 Task: Change the AutoArchive frequency to every 14 days in Outlook.
Action: Mouse moved to (53, 31)
Screenshot: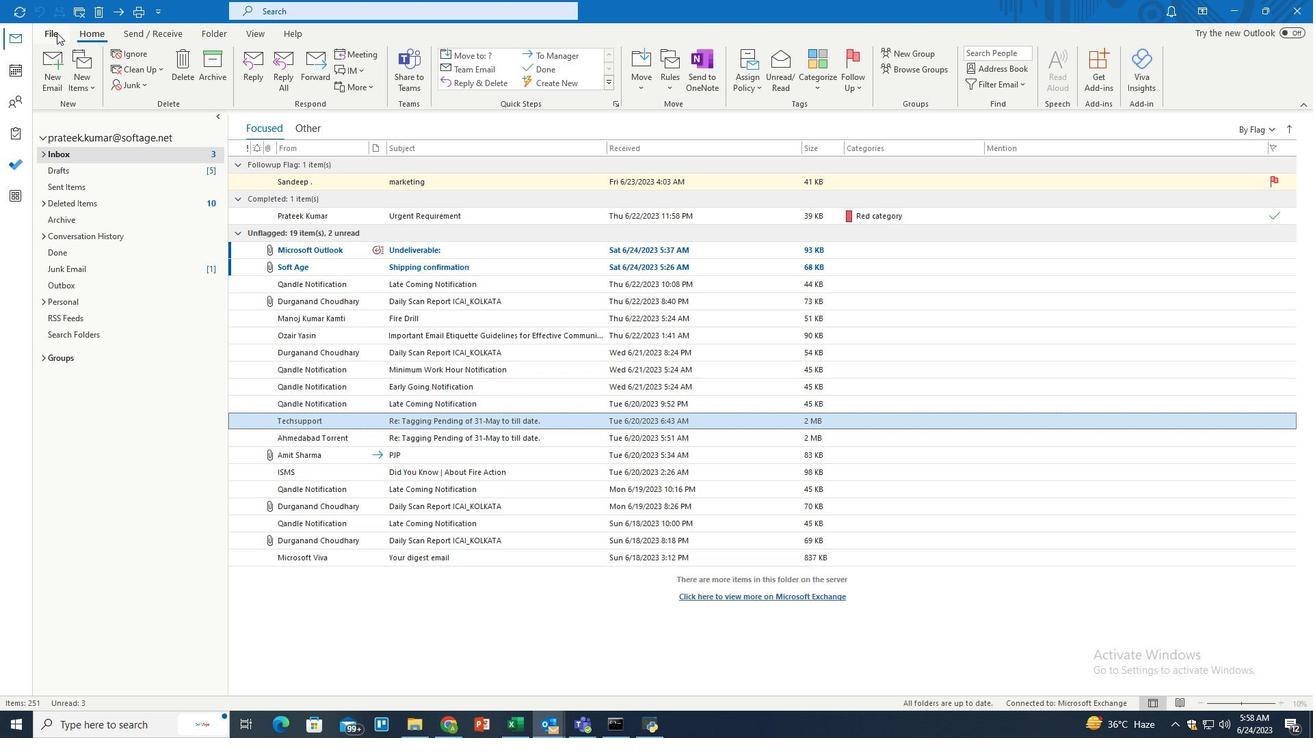 
Action: Mouse pressed left at (53, 31)
Screenshot: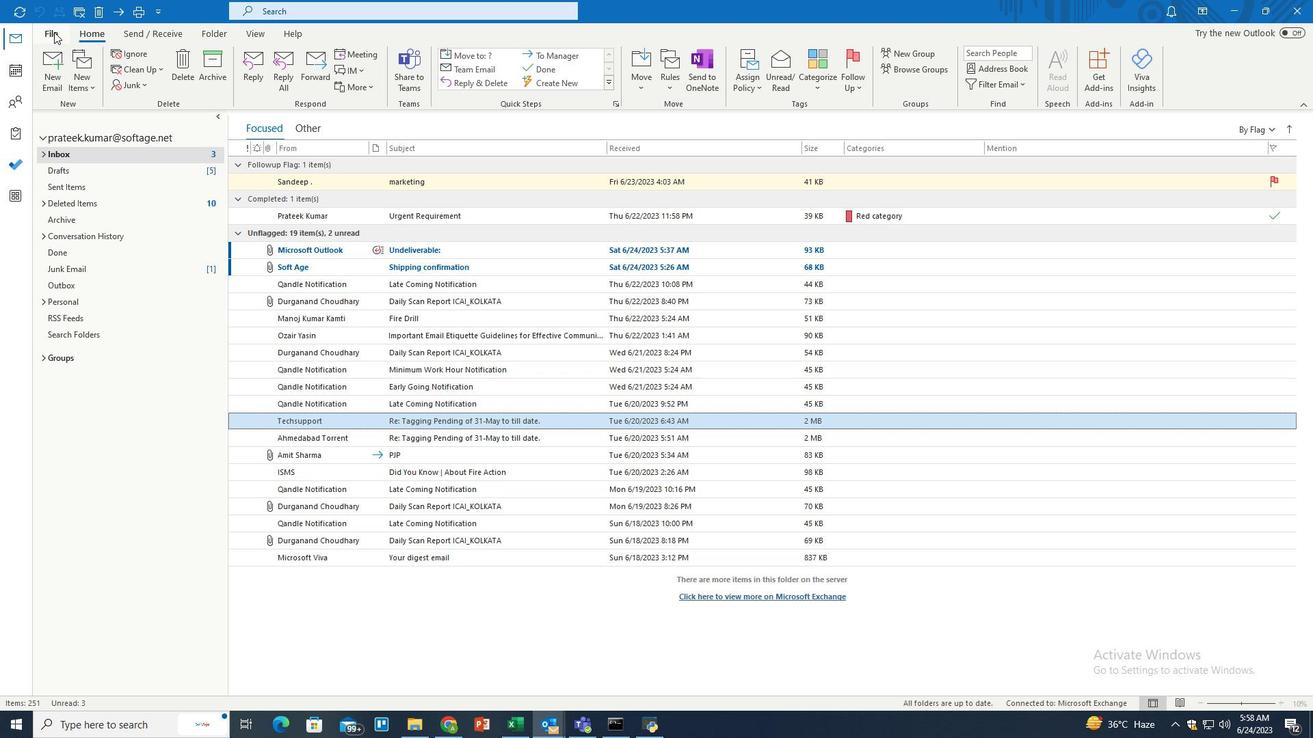 
Action: Mouse moved to (49, 658)
Screenshot: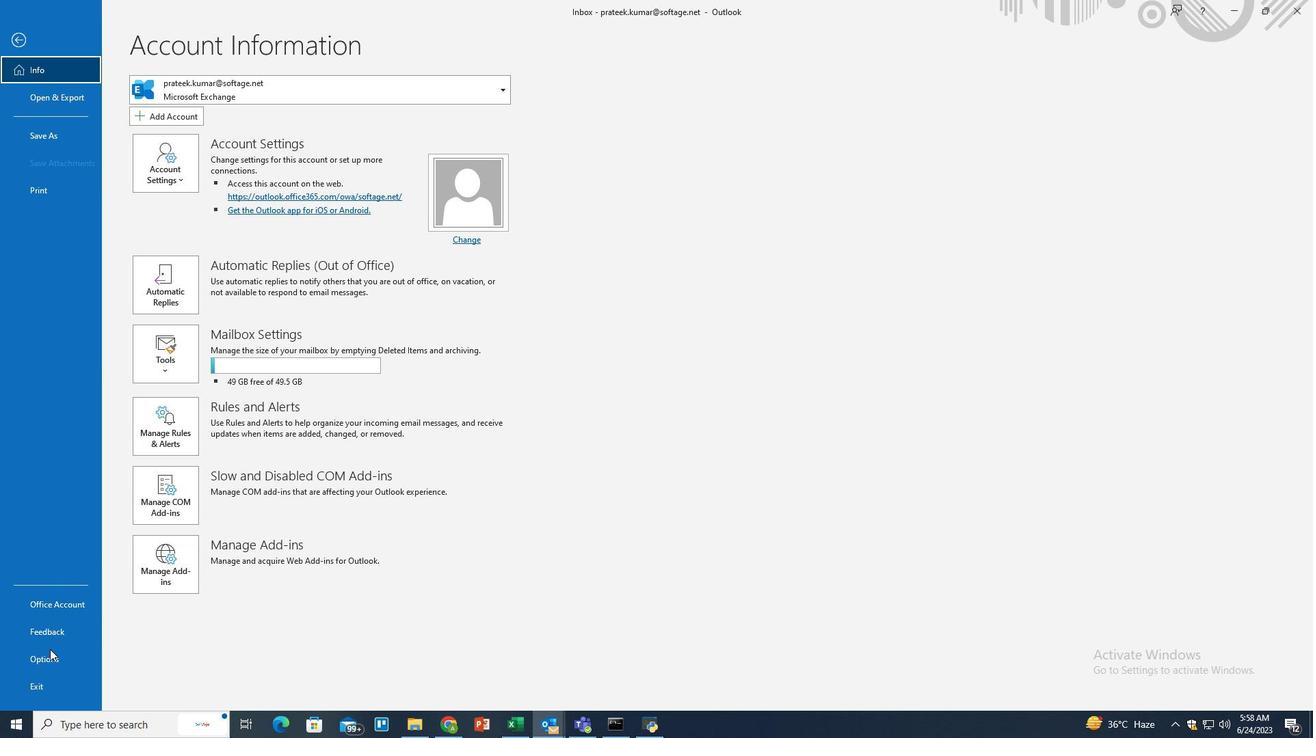 
Action: Mouse pressed left at (49, 658)
Screenshot: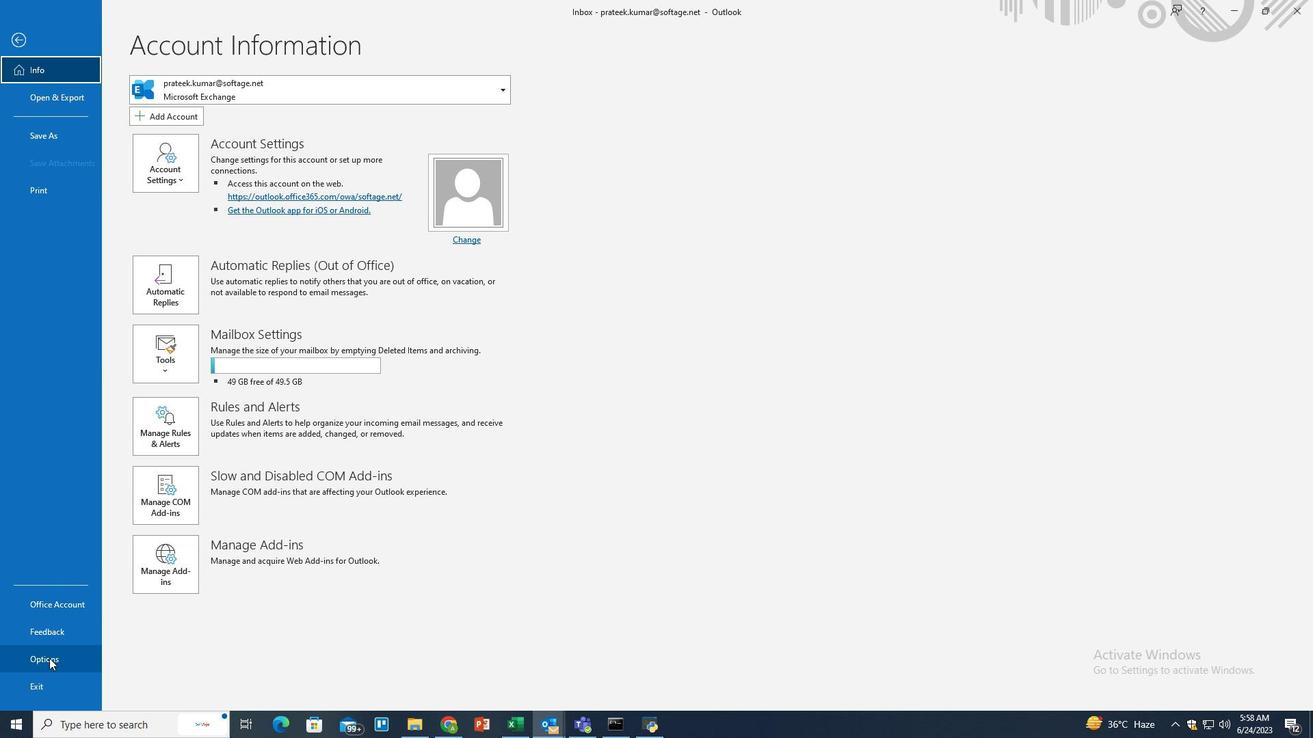 
Action: Mouse moved to (413, 329)
Screenshot: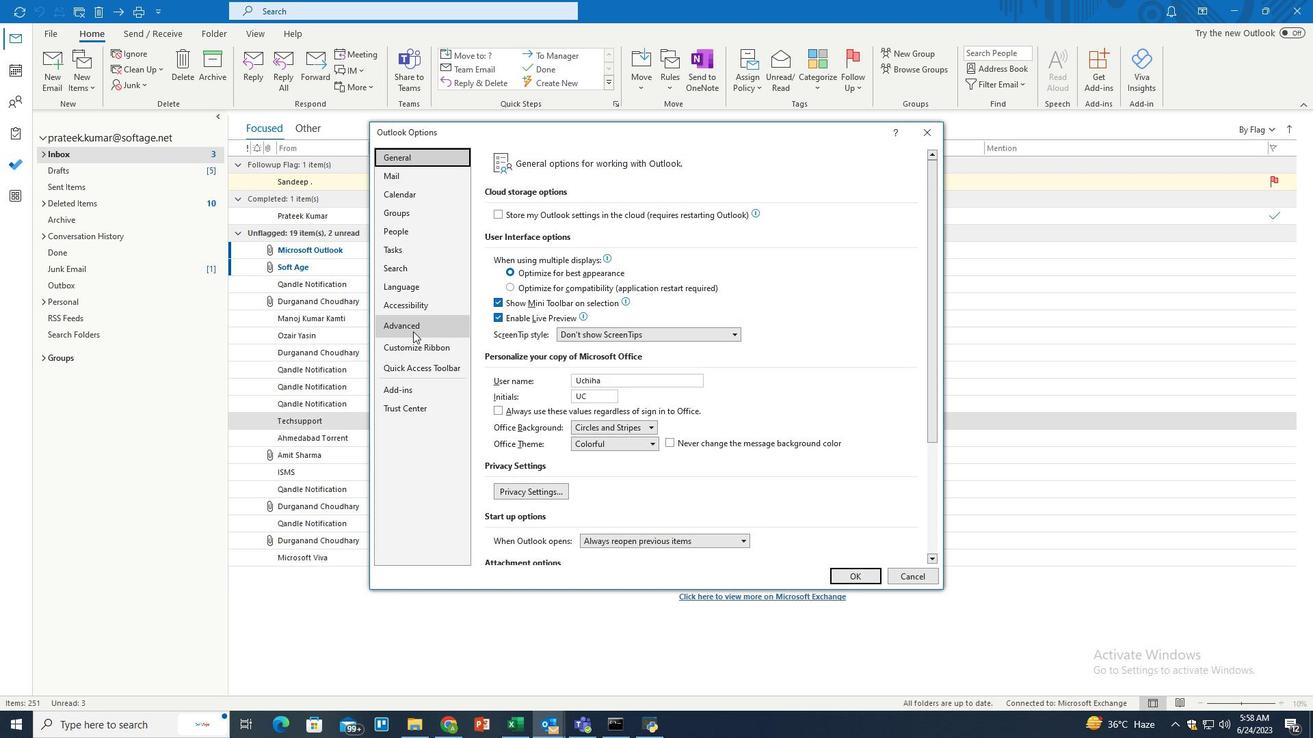 
Action: Mouse pressed left at (413, 329)
Screenshot: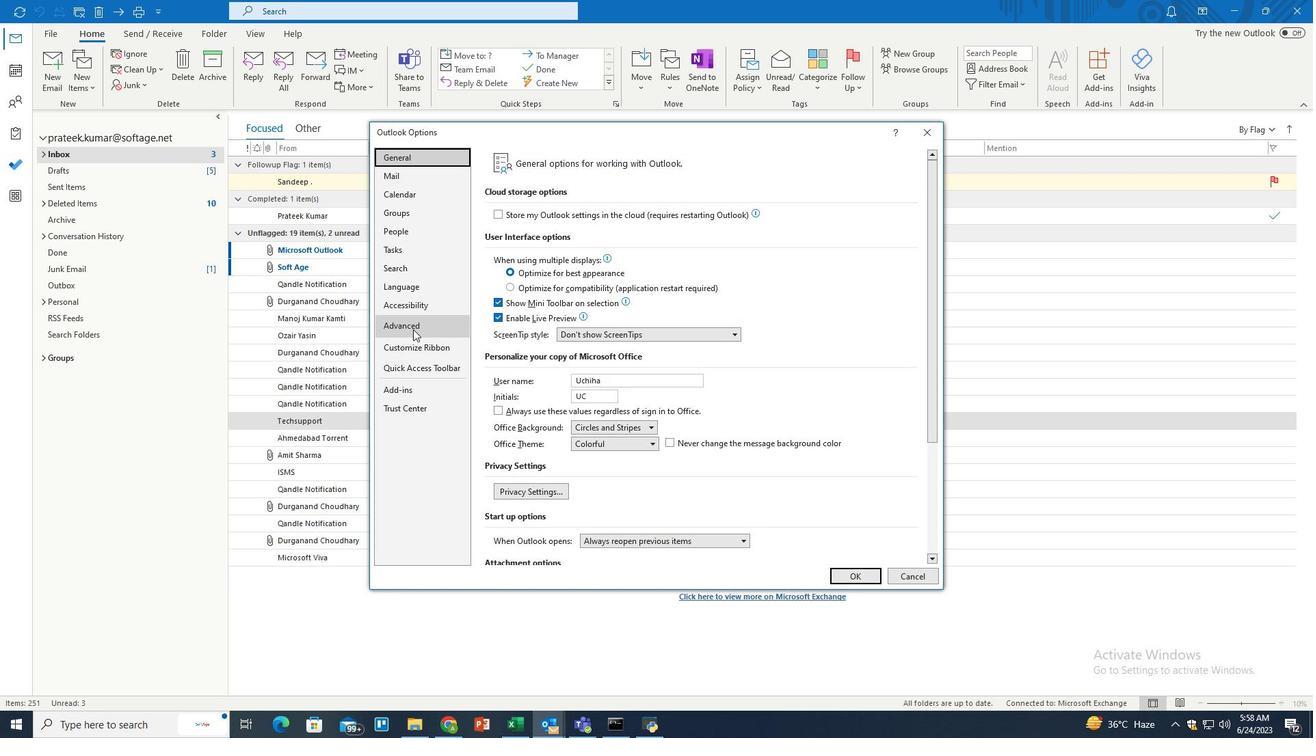 
Action: Mouse moved to (608, 334)
Screenshot: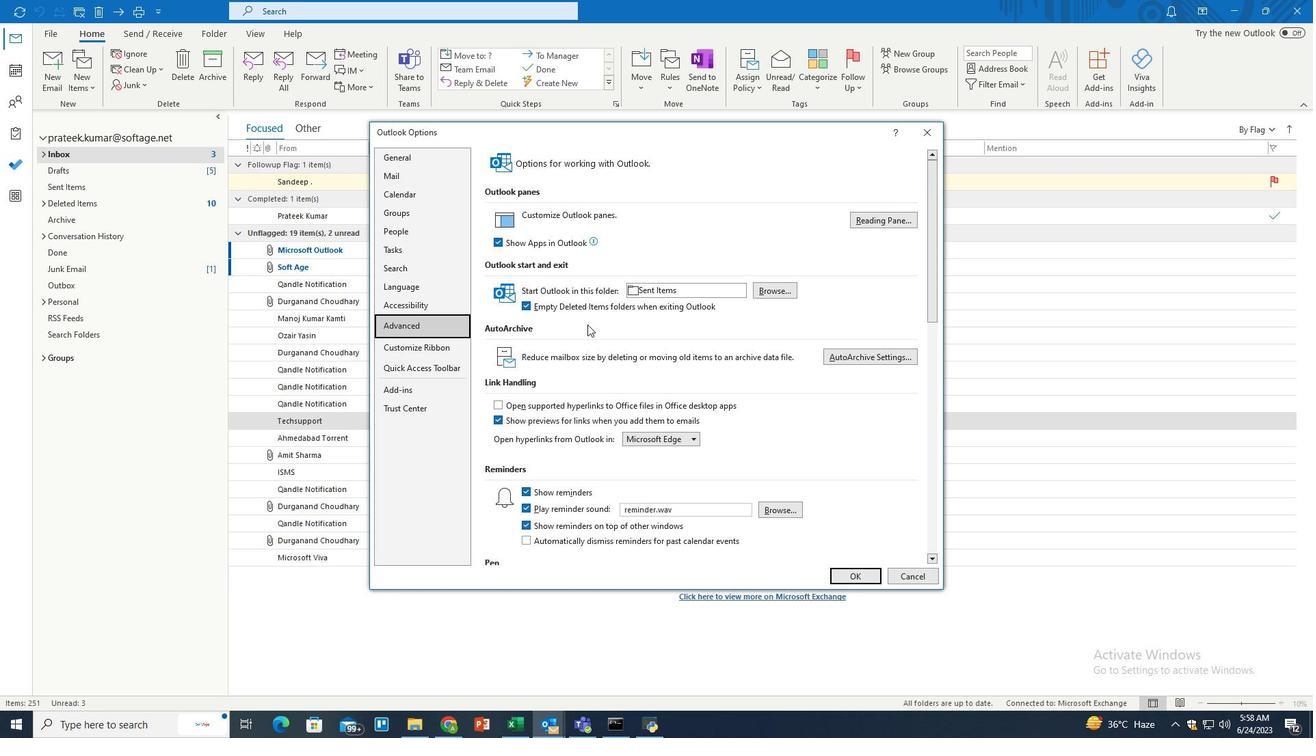 
Action: Mouse scrolled (608, 333) with delta (0, 0)
Screenshot: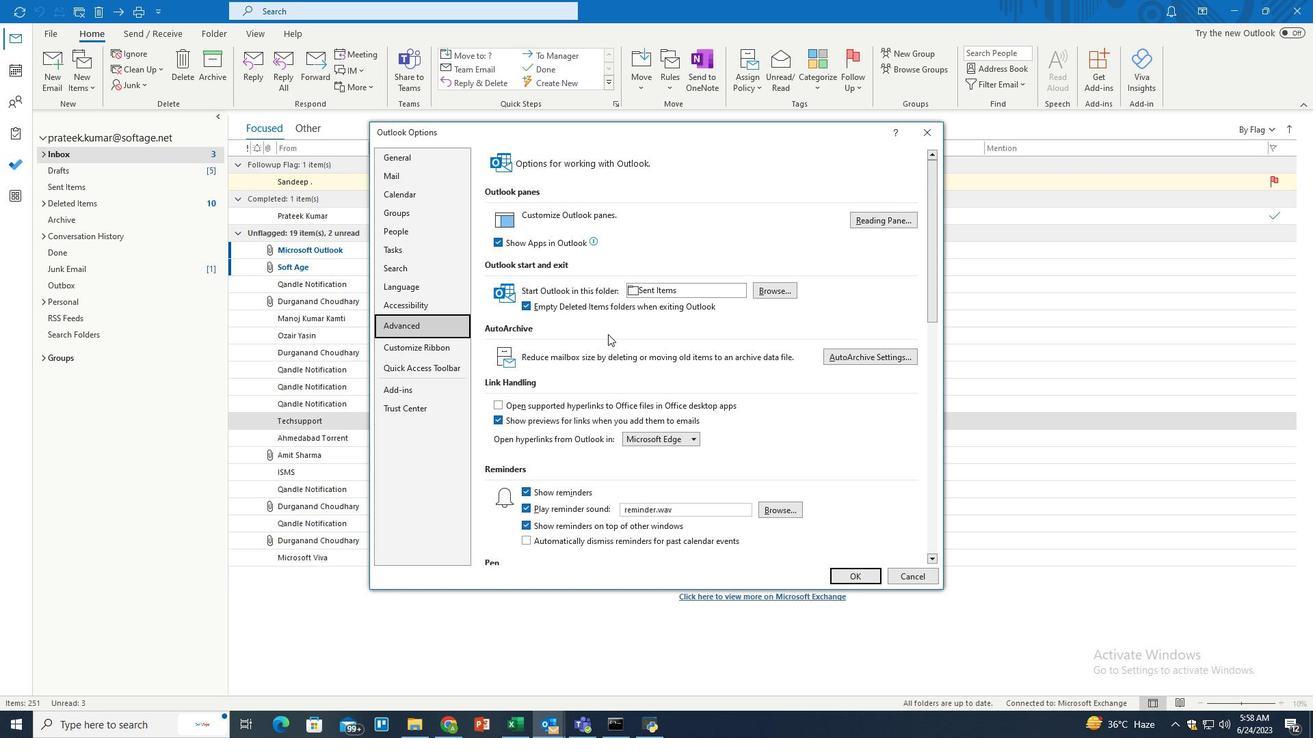 
Action: Mouse moved to (873, 323)
Screenshot: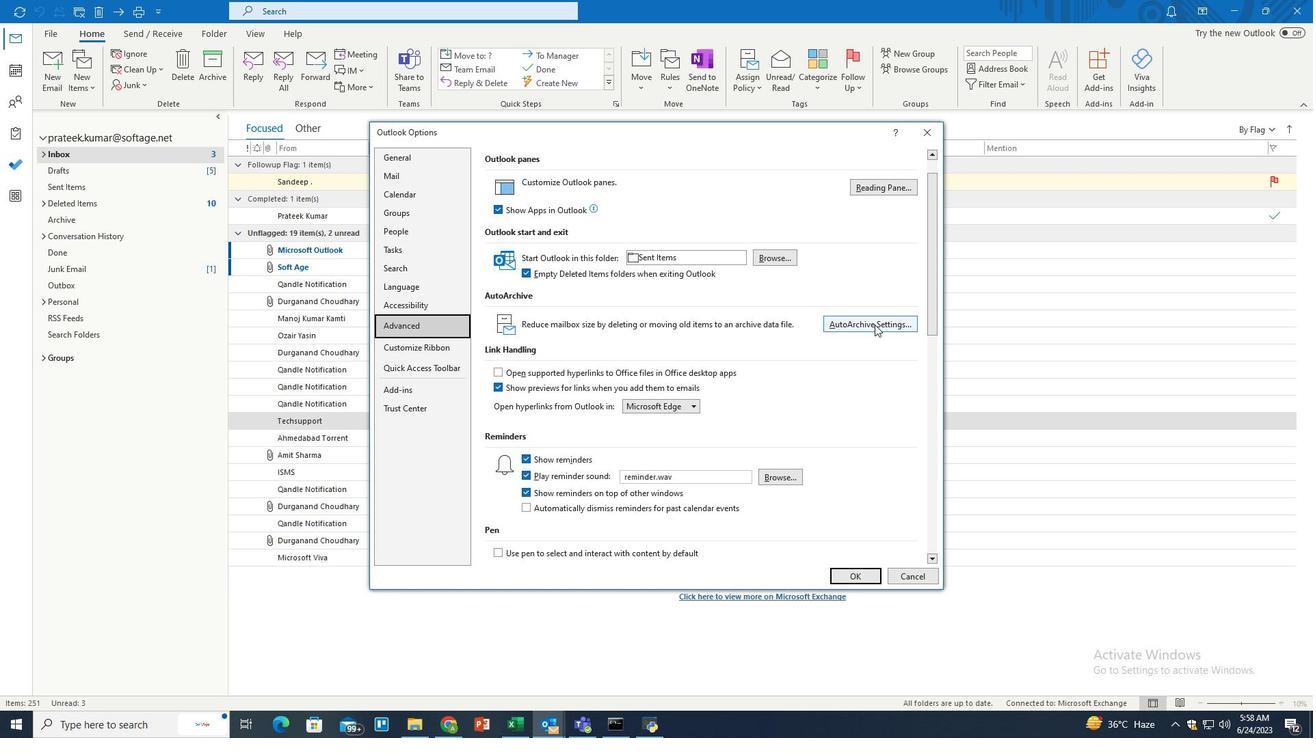 
Action: Mouse pressed left at (873, 323)
Screenshot: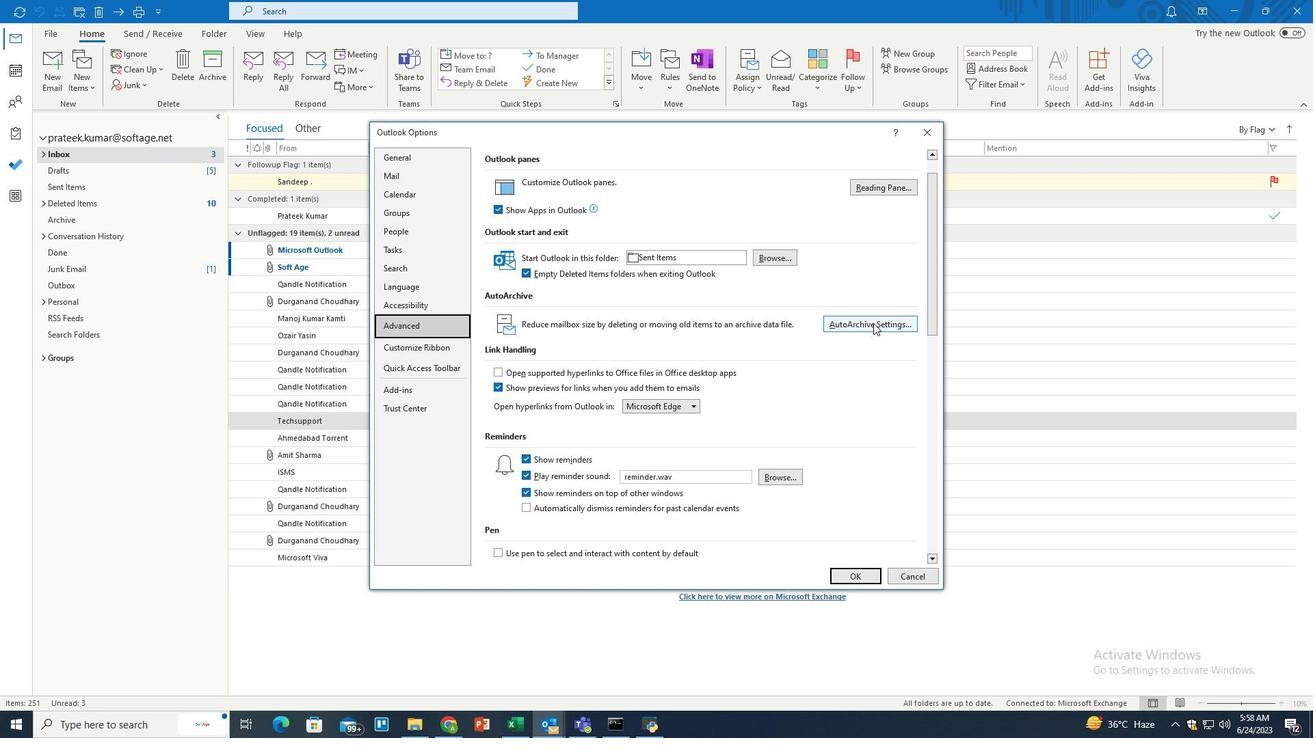 
Action: Mouse moved to (546, 259)
Screenshot: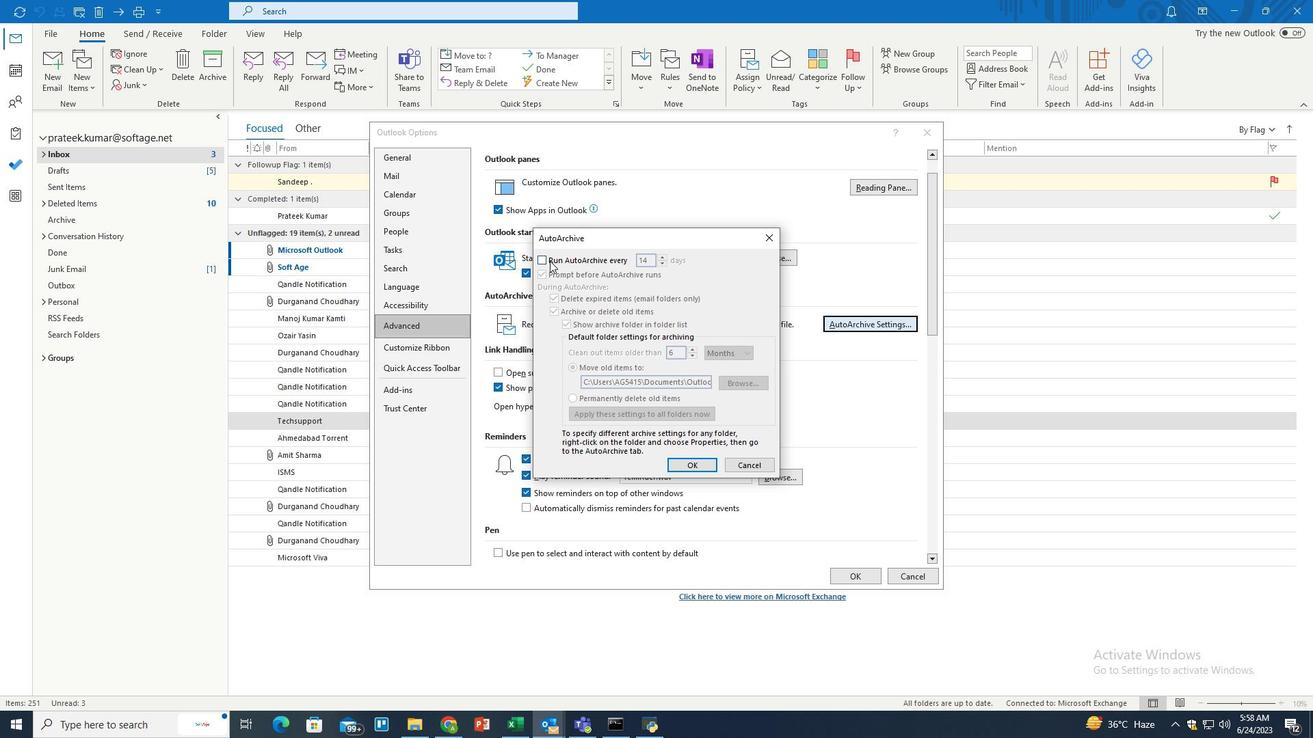 
Action: Mouse pressed left at (546, 259)
Screenshot: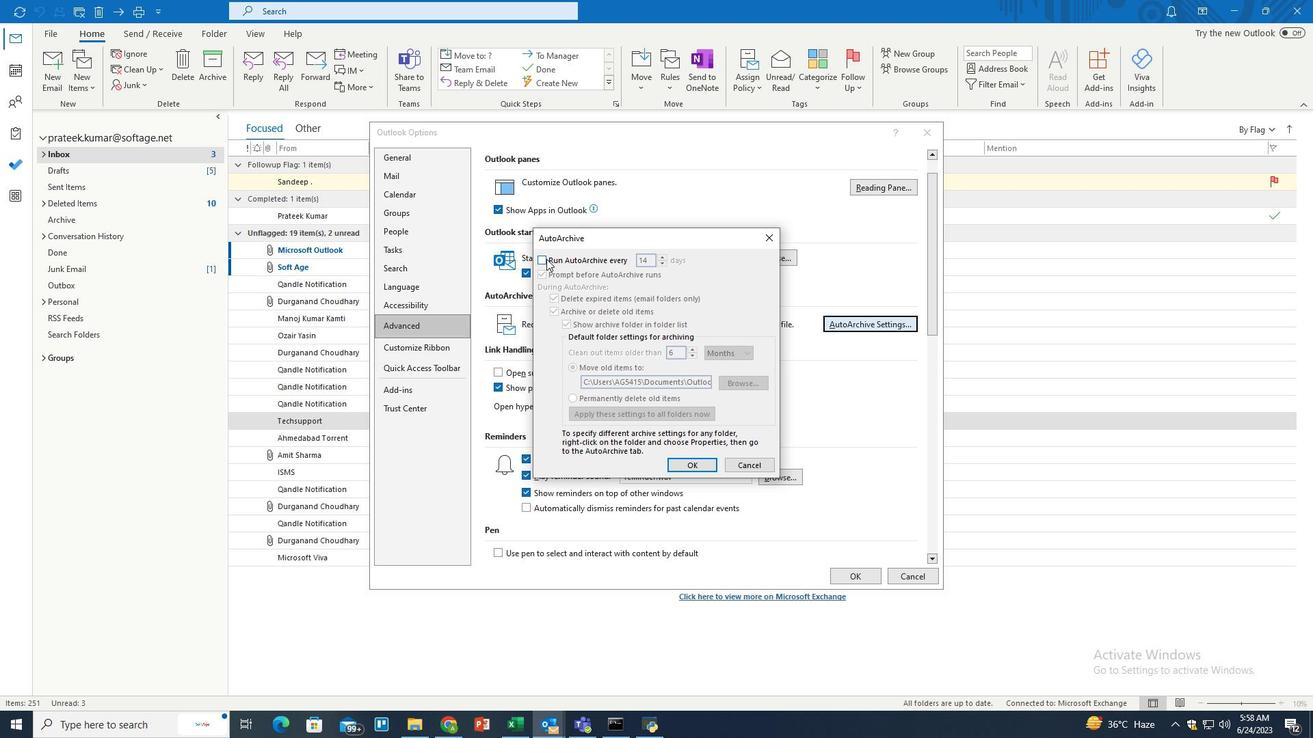 
Action: Mouse moved to (661, 255)
Screenshot: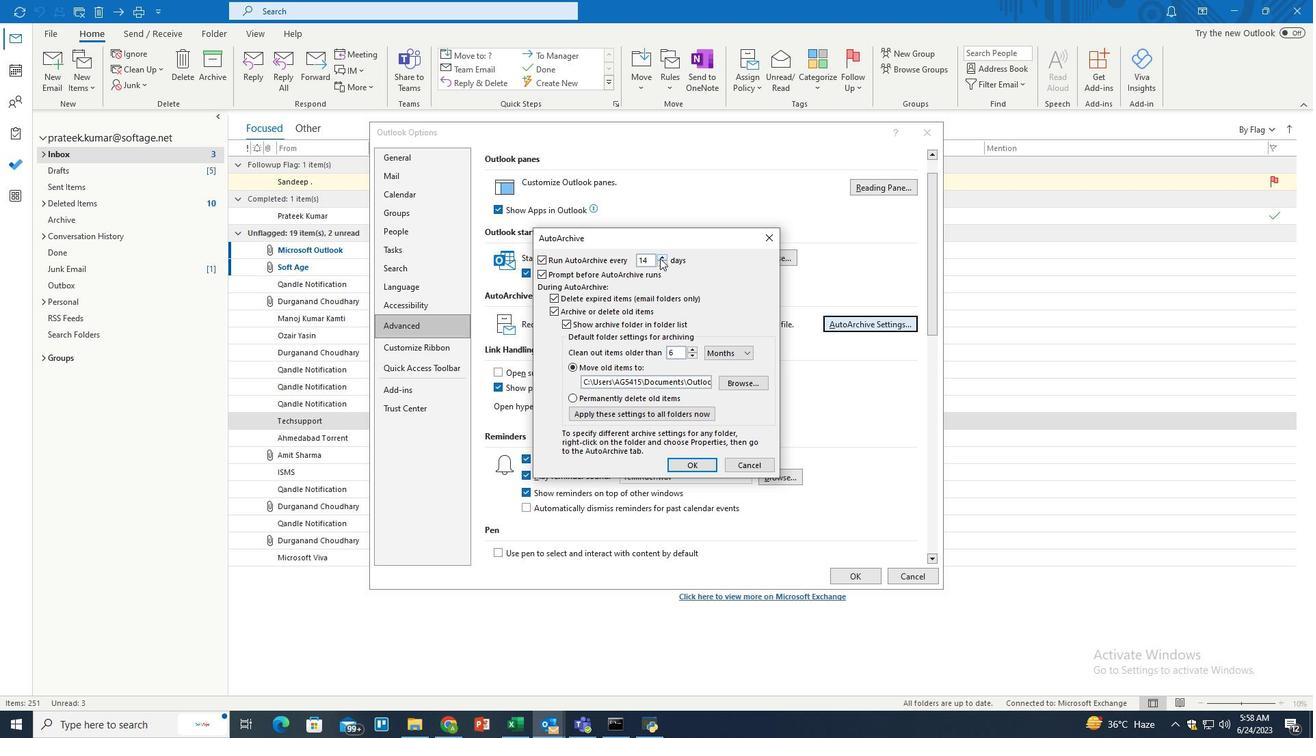 
Action: Mouse pressed left at (661, 255)
Screenshot: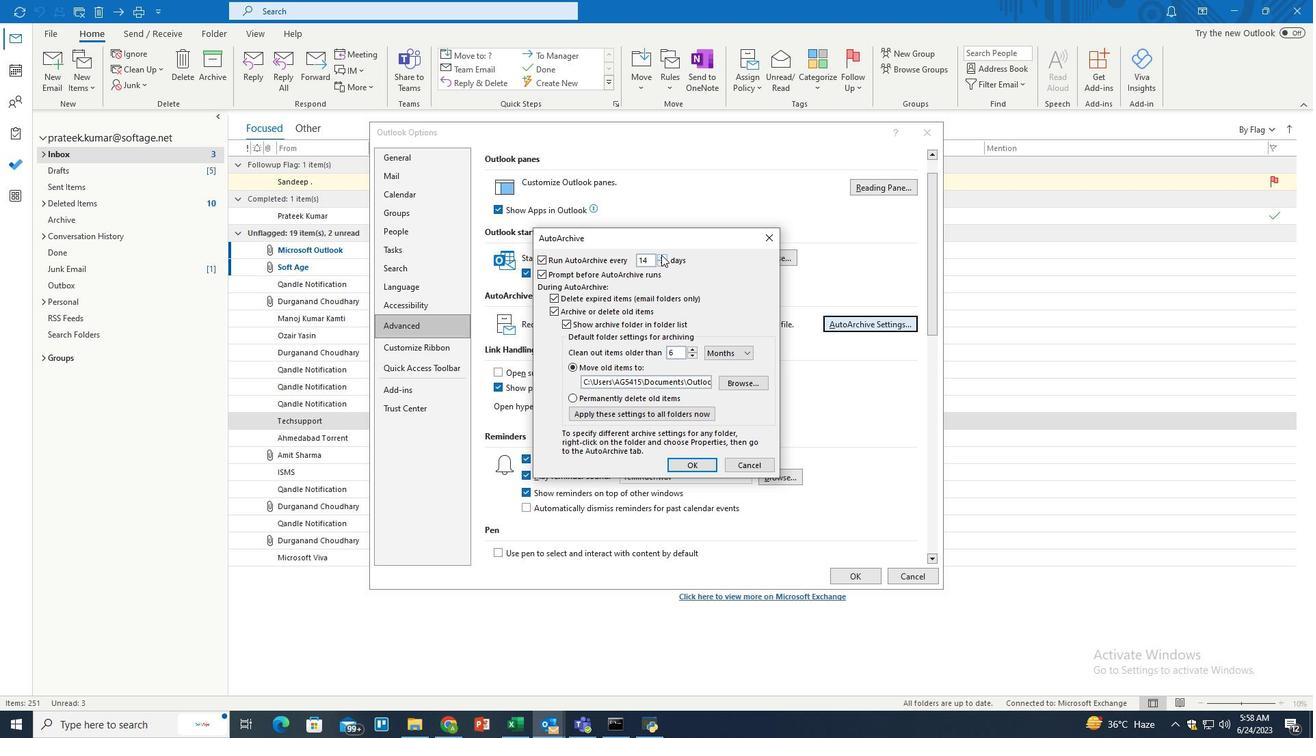 
Action: Mouse pressed left at (661, 255)
Screenshot: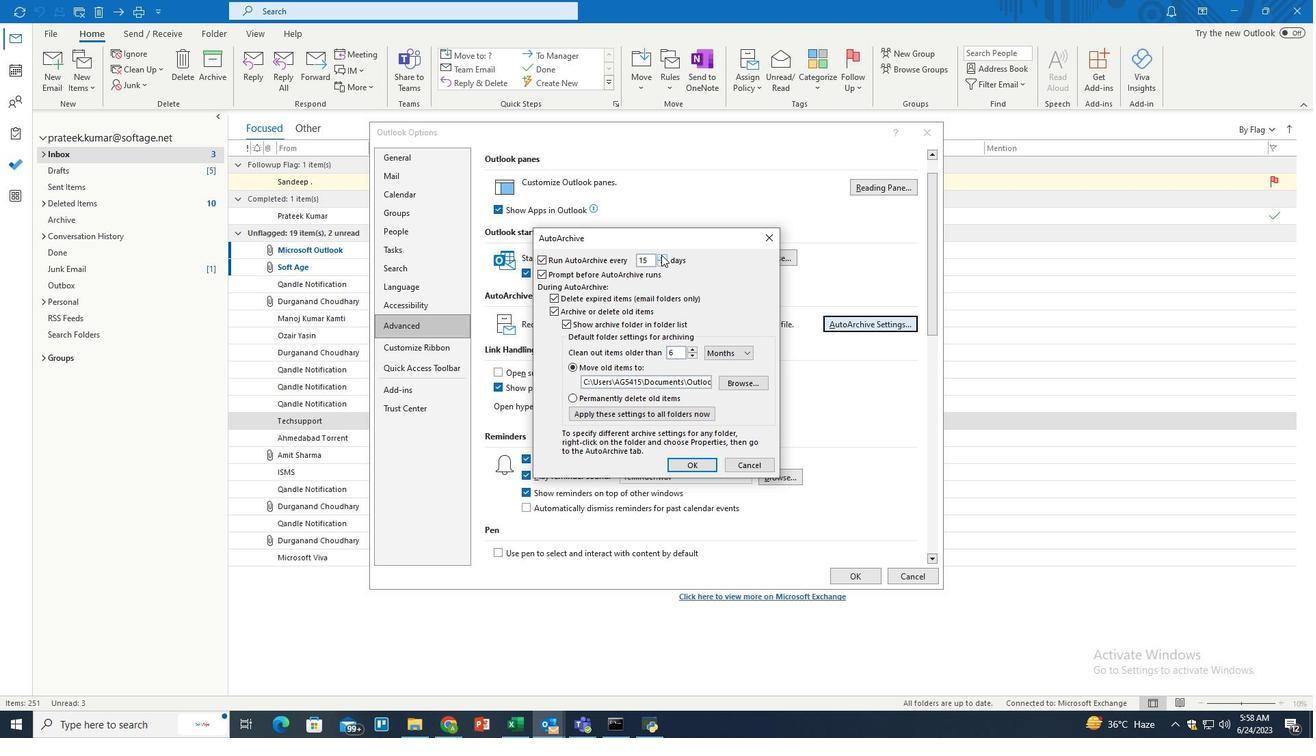 
Action: Mouse pressed left at (661, 255)
Screenshot: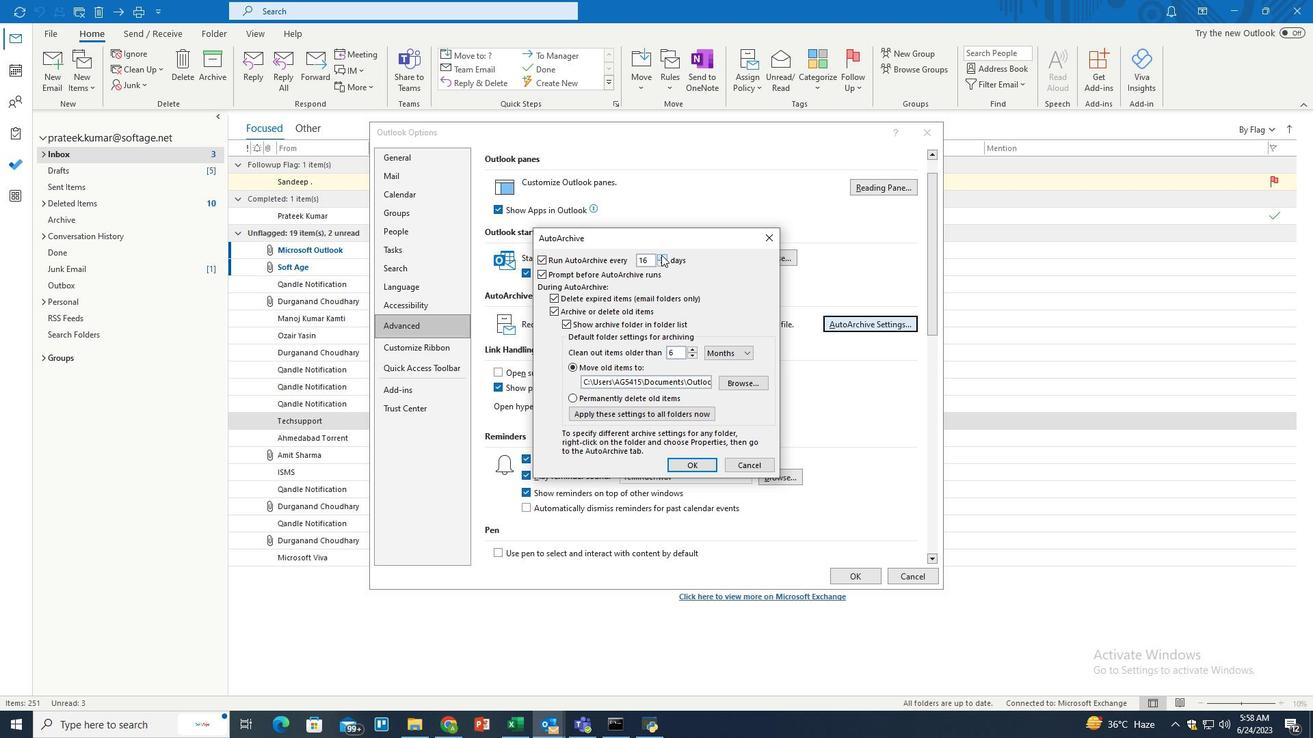 
Action: Mouse pressed left at (661, 255)
Screenshot: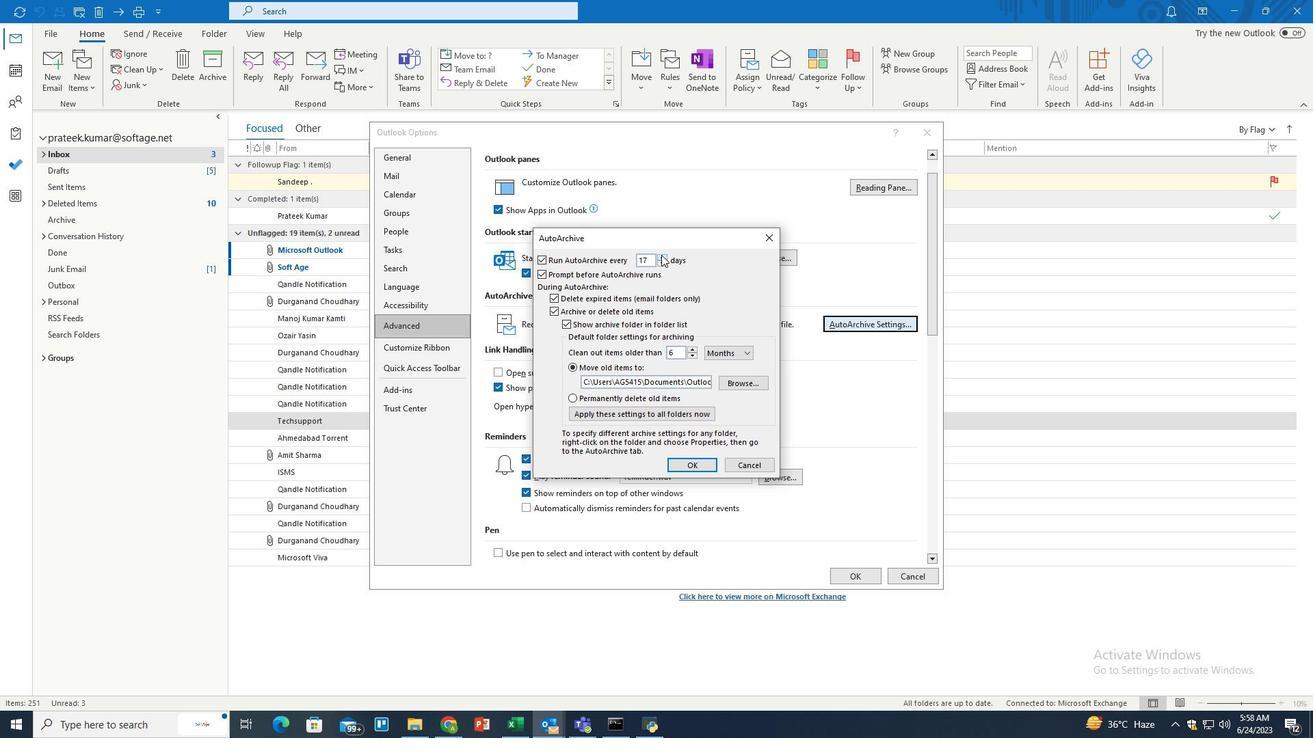 
Action: Mouse pressed left at (661, 255)
Screenshot: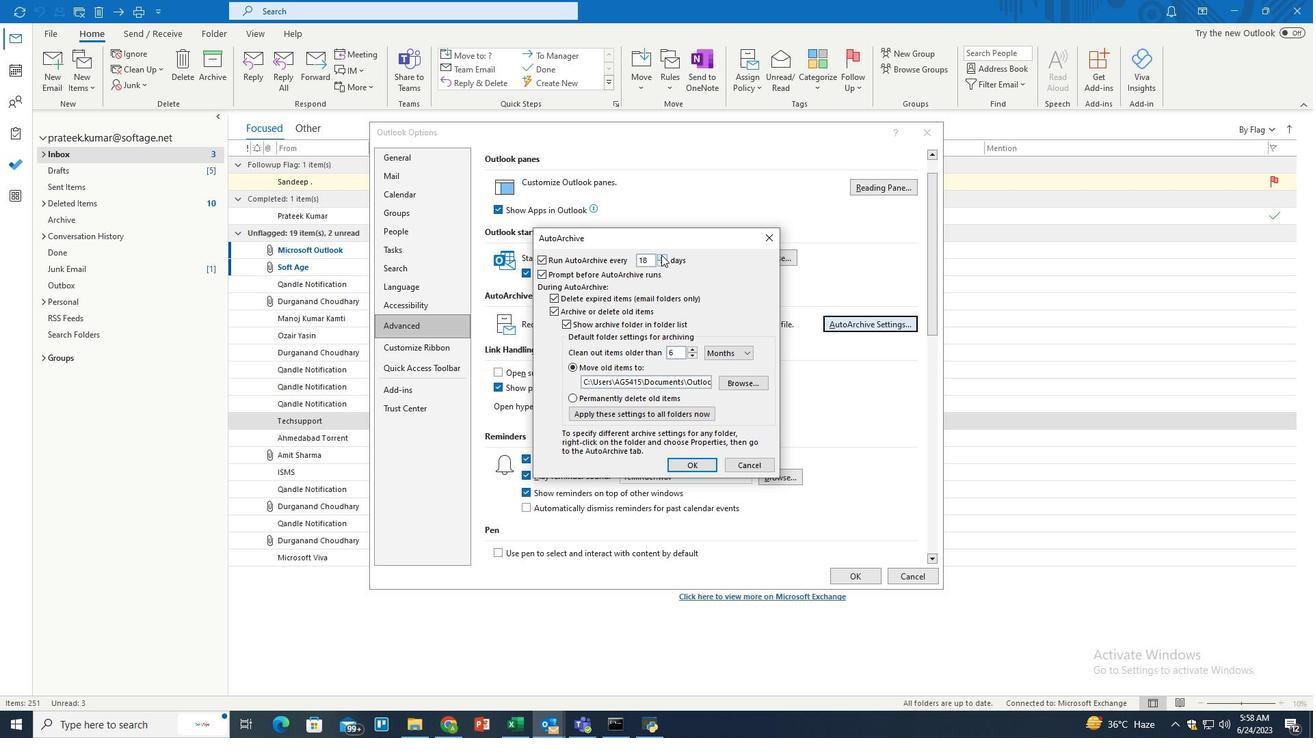 
Action: Mouse pressed left at (661, 255)
Screenshot: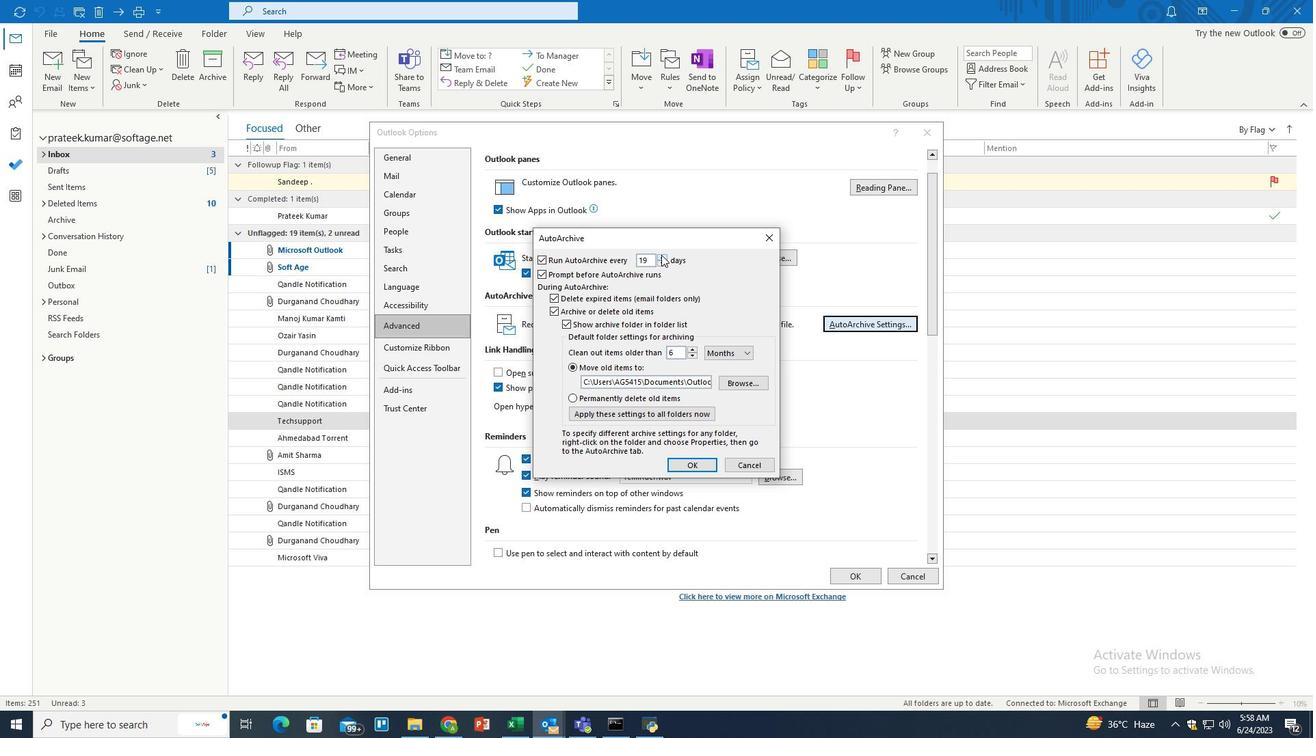 
Action: Mouse moved to (687, 461)
Screenshot: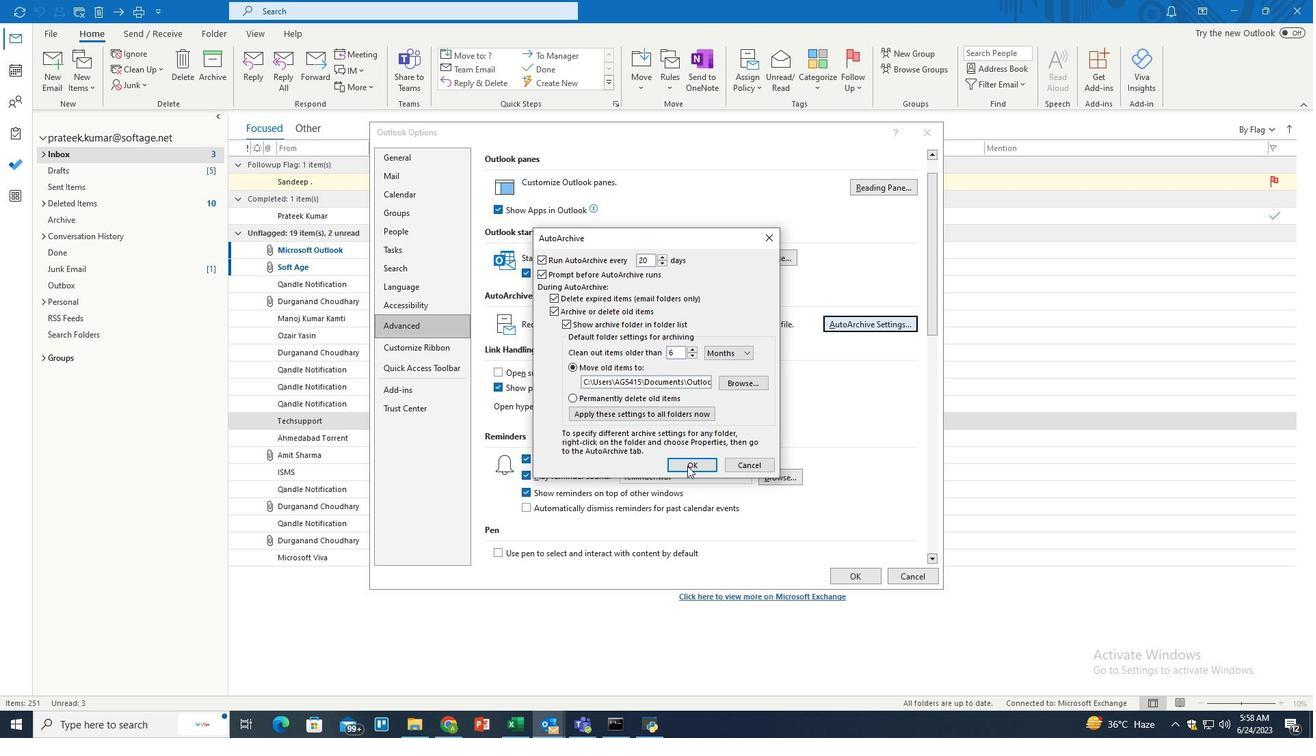 
Action: Mouse pressed left at (687, 461)
Screenshot: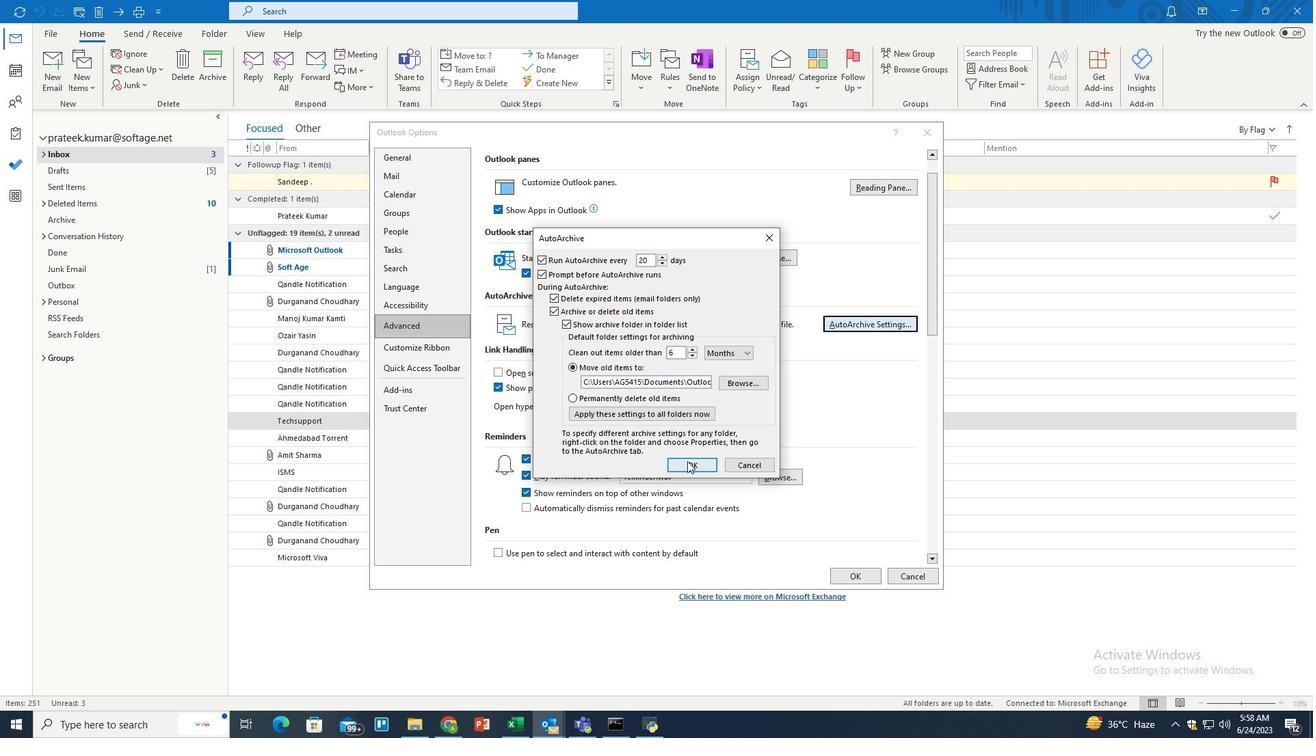 
Action: Mouse moved to (855, 570)
Screenshot: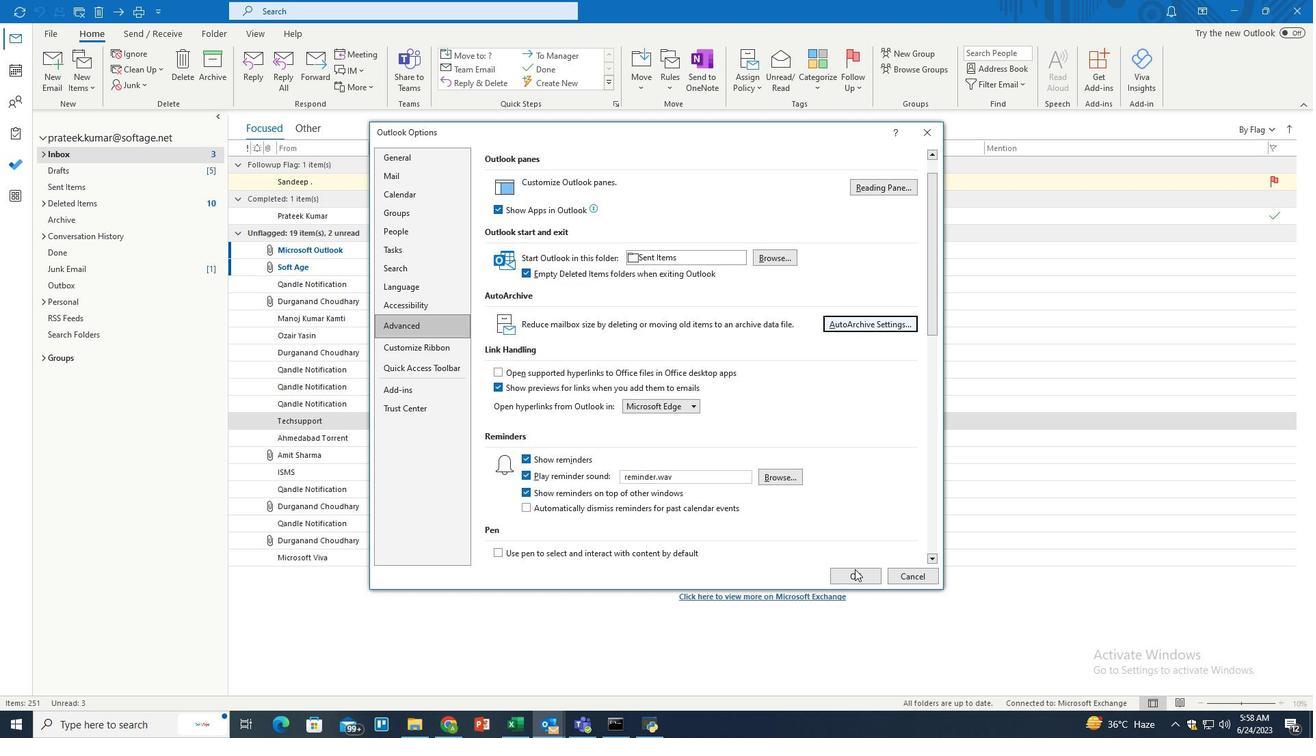 
Action: Mouse pressed left at (855, 570)
Screenshot: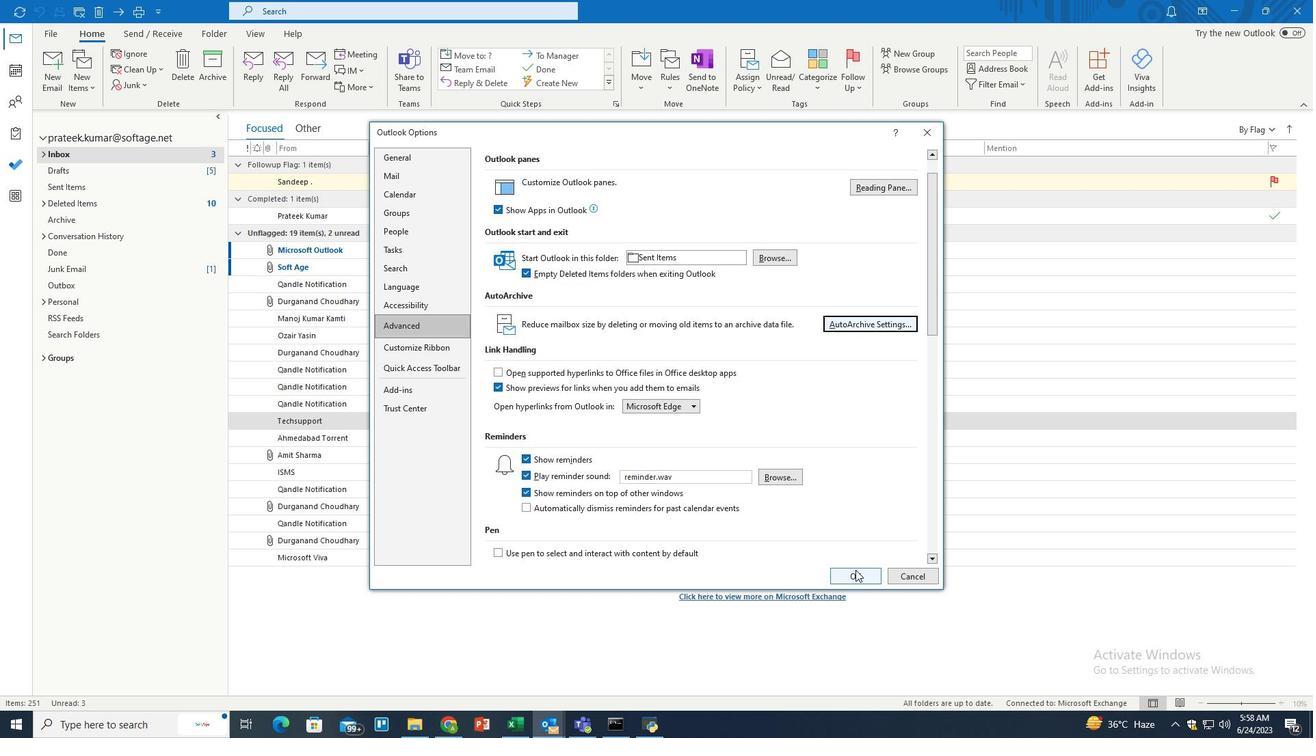 
Action: Mouse moved to (714, 412)
Screenshot: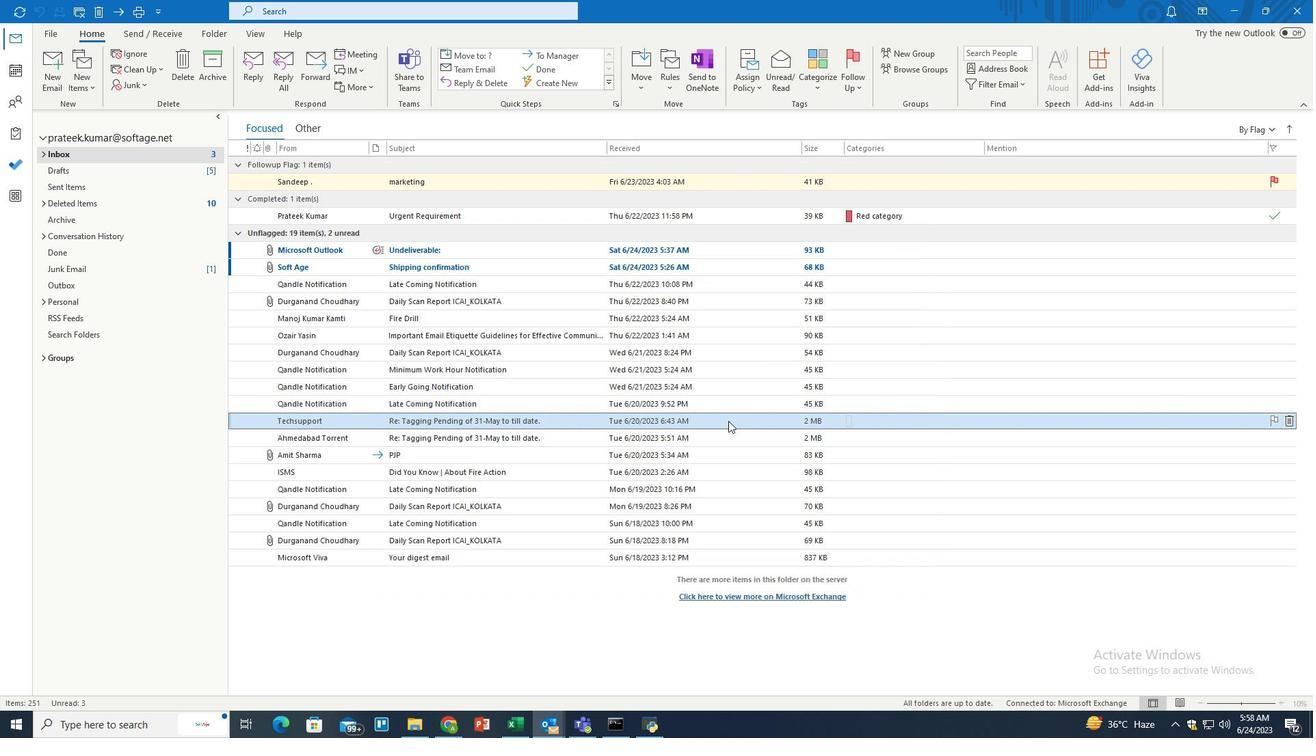 
